 Task: Report abuse to  page of Meta
Action: Mouse moved to (501, 61)
Screenshot: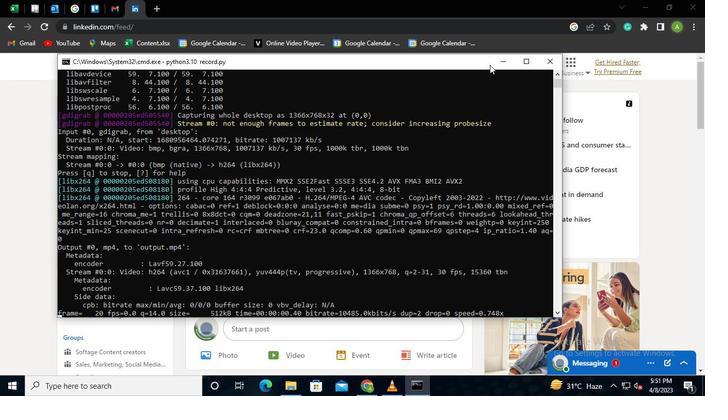 
Action: Mouse pressed left at (501, 61)
Screenshot: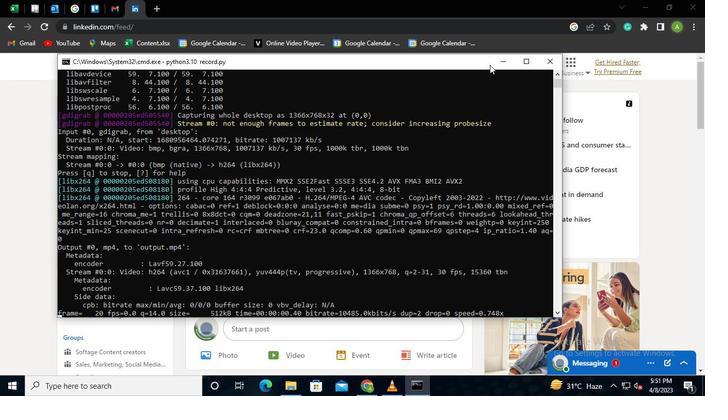 
Action: Mouse moved to (150, 69)
Screenshot: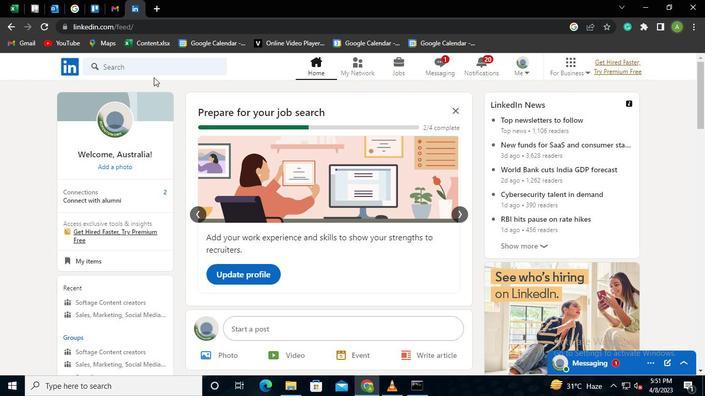 
Action: Mouse pressed left at (150, 69)
Screenshot: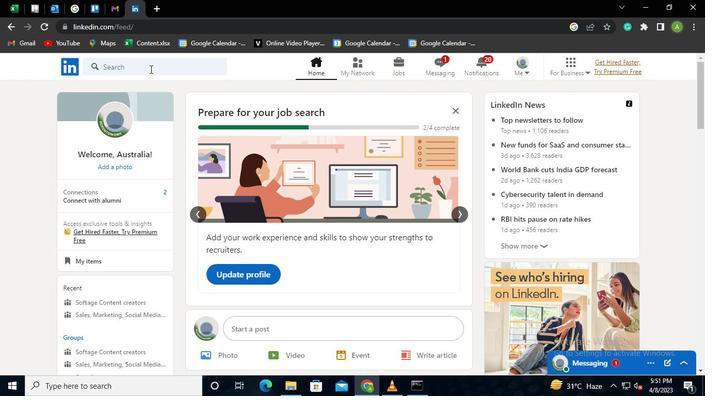 
Action: Keyboard Key.shift
Screenshot: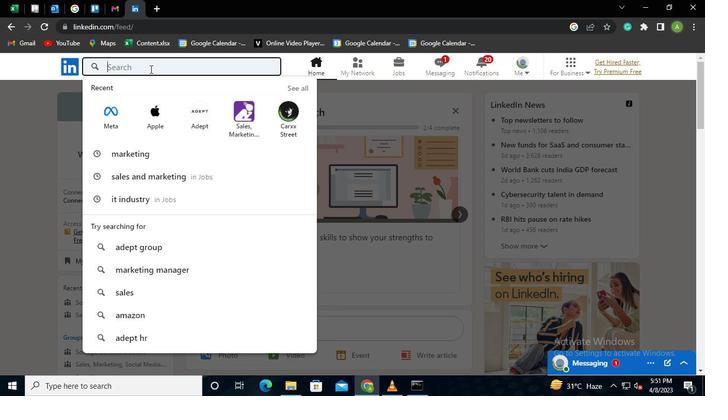 
Action: Keyboard M
Screenshot: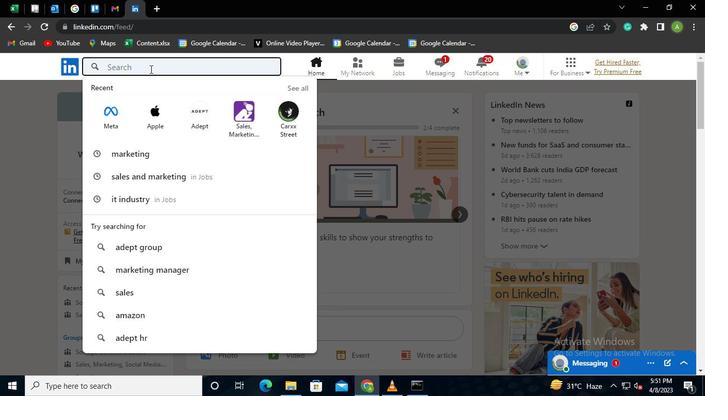 
Action: Keyboard e
Screenshot: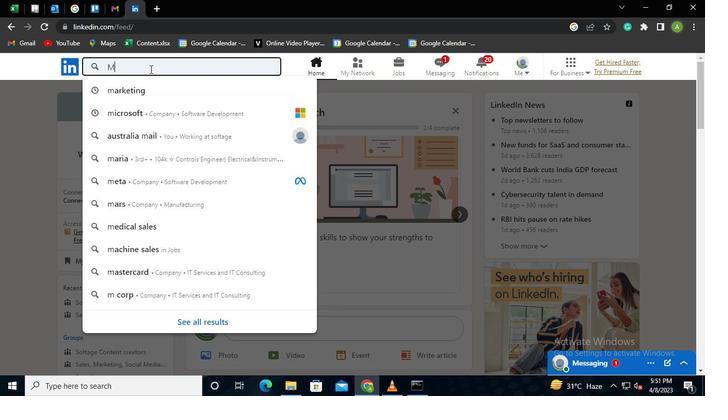 
Action: Keyboard t
Screenshot: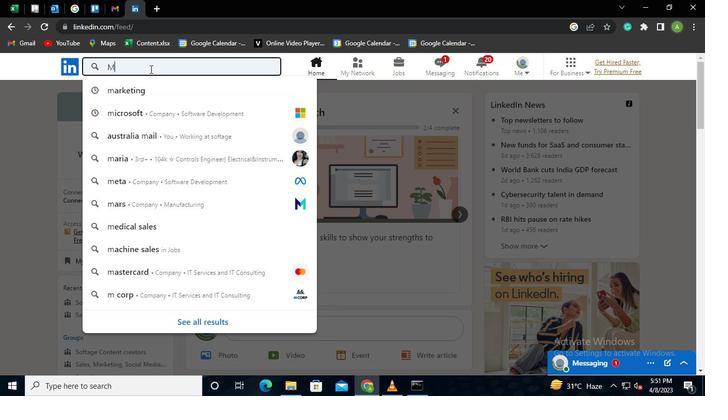 
Action: Keyboard a
Screenshot: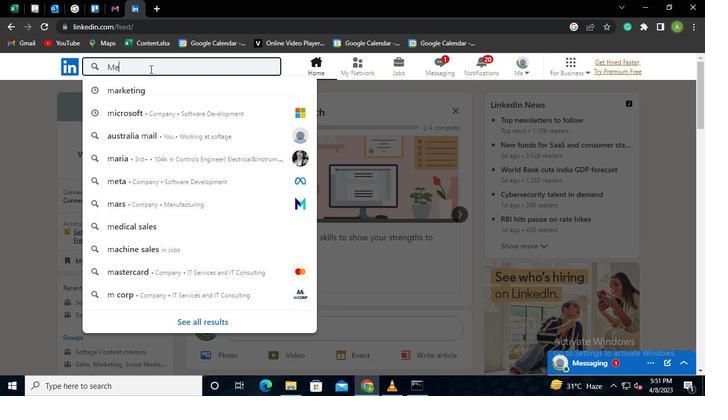 
Action: Keyboard Key.enter
Screenshot: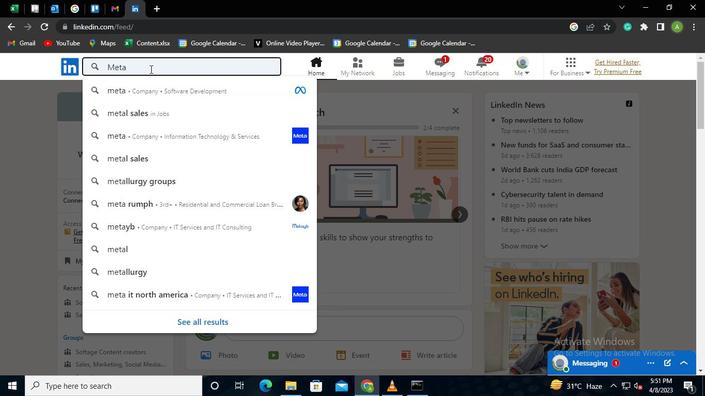 
Action: Mouse moved to (221, 153)
Screenshot: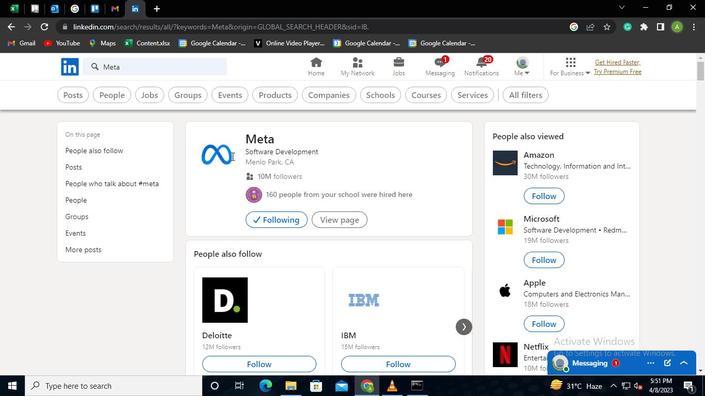 
Action: Mouse pressed left at (221, 153)
Screenshot: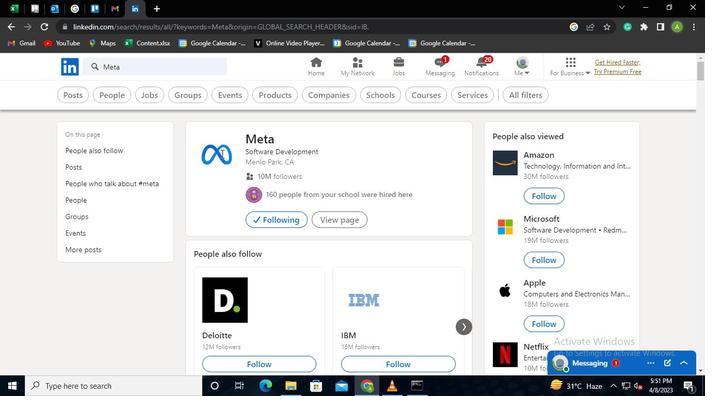 
Action: Mouse moved to (245, 257)
Screenshot: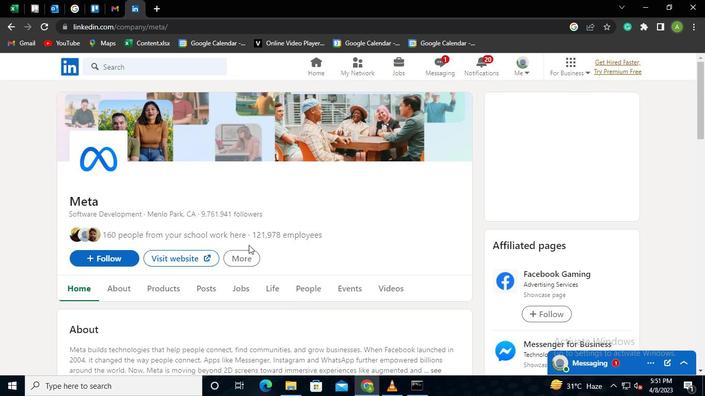 
Action: Mouse pressed left at (245, 257)
Screenshot: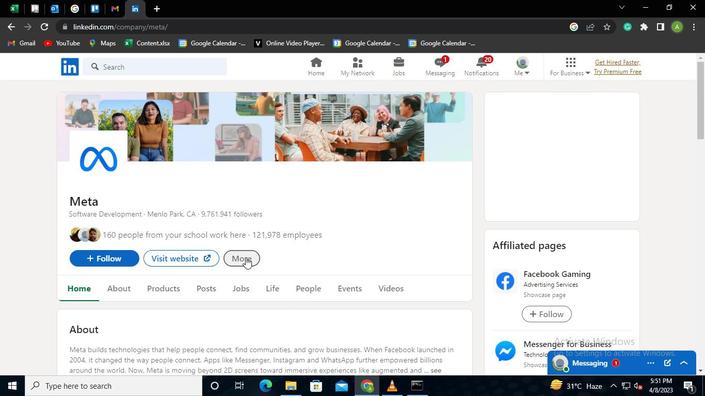 
Action: Mouse moved to (259, 299)
Screenshot: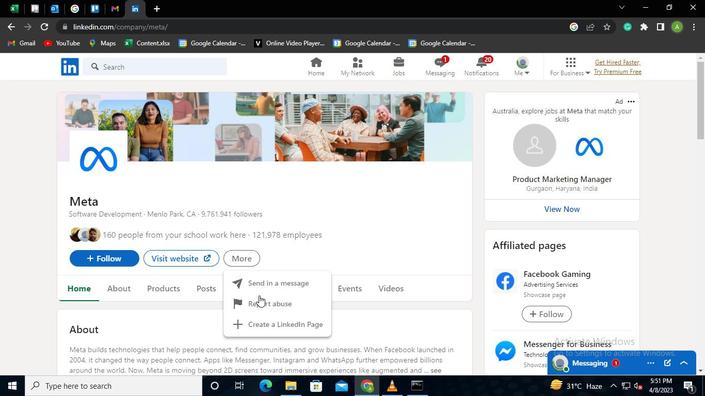 
Action: Mouse pressed left at (259, 299)
Screenshot: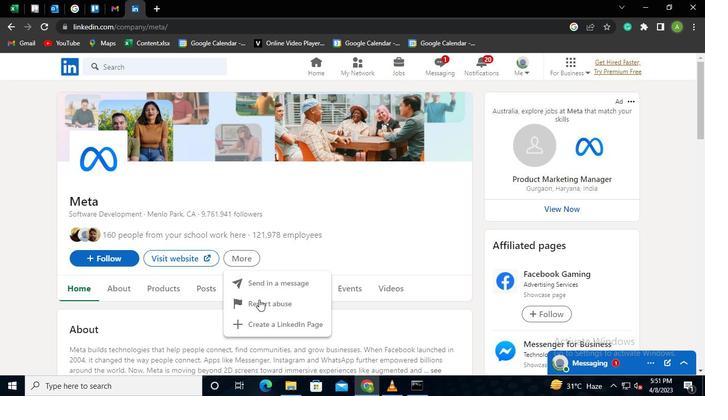 
Action: Mouse moved to (255, 135)
Screenshot: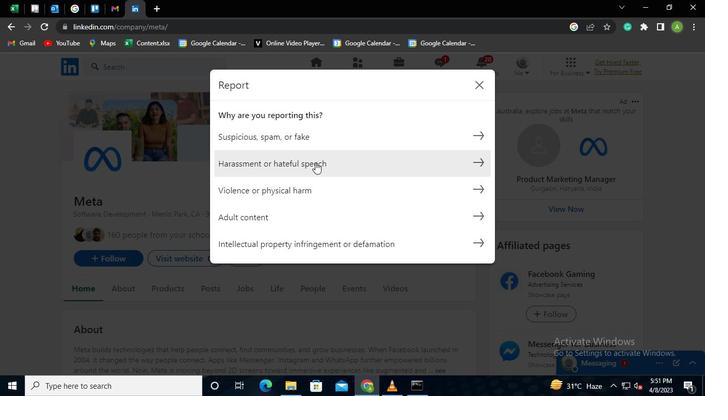 
Action: Mouse pressed left at (255, 135)
Screenshot: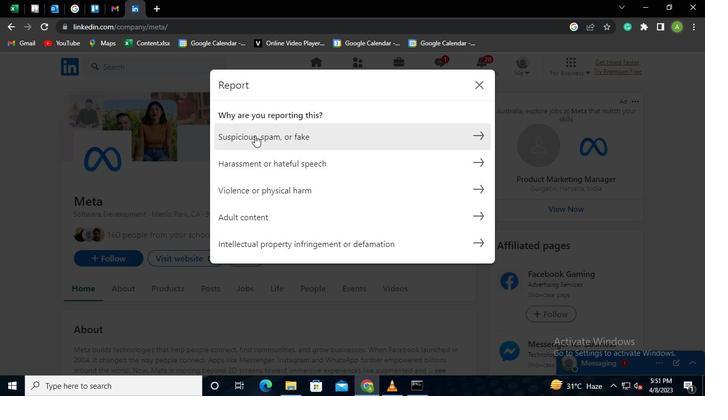 
Action: Mouse moved to (233, 136)
Screenshot: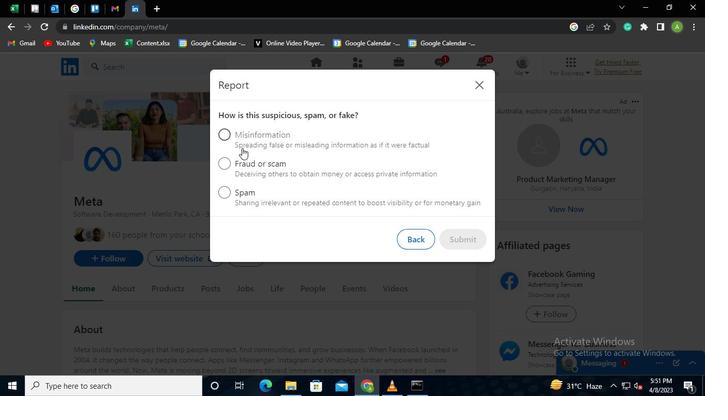 
Action: Mouse pressed left at (233, 136)
Screenshot: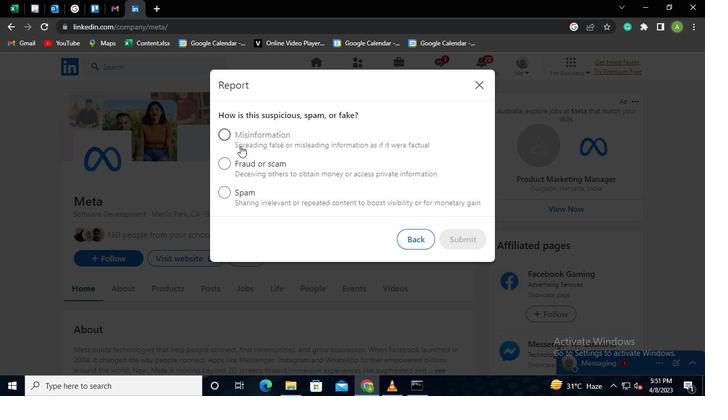 
Action: Mouse moved to (474, 283)
Screenshot: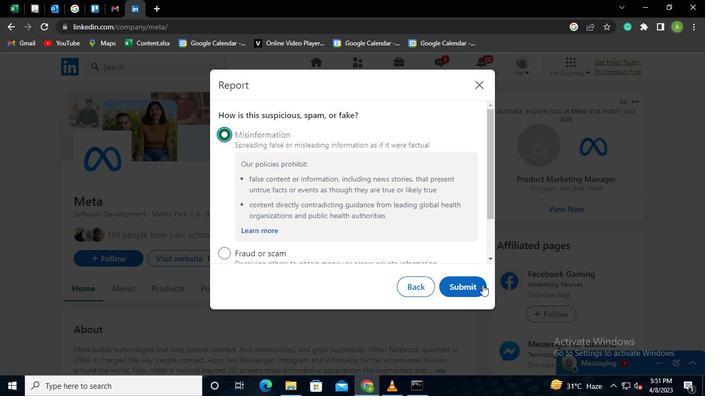 
Action: Mouse pressed left at (474, 283)
Screenshot: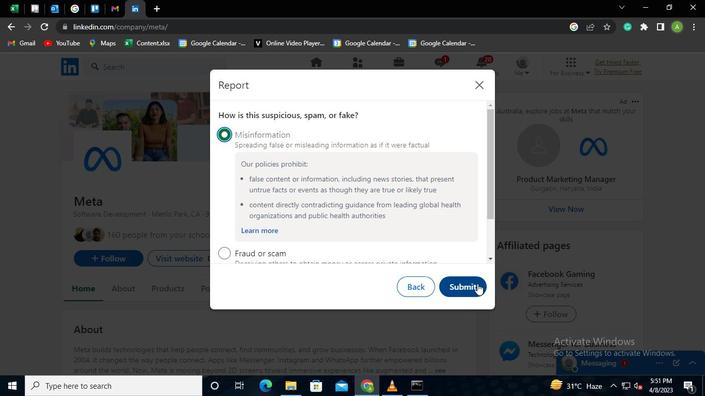 
Action: Mouse moved to (222, 164)
Screenshot: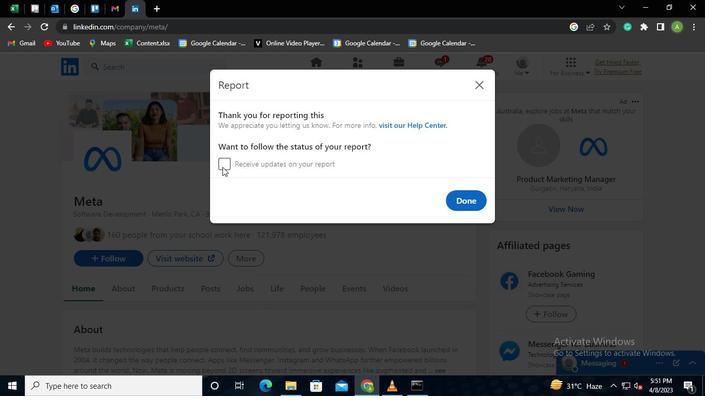 
Action: Mouse pressed left at (222, 164)
Screenshot: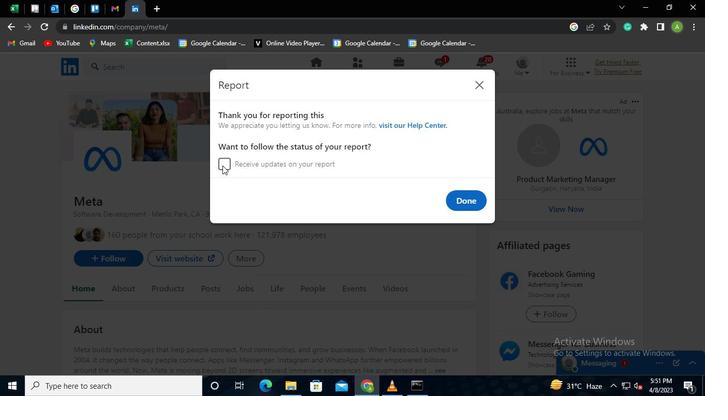 
Action: Mouse moved to (473, 196)
Screenshot: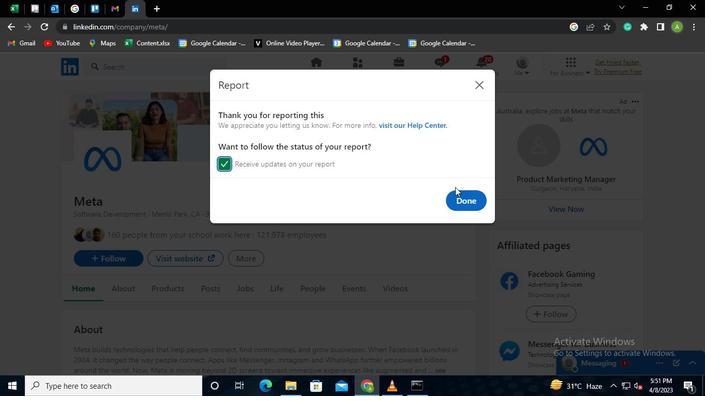 
Action: Mouse pressed left at (473, 196)
Screenshot: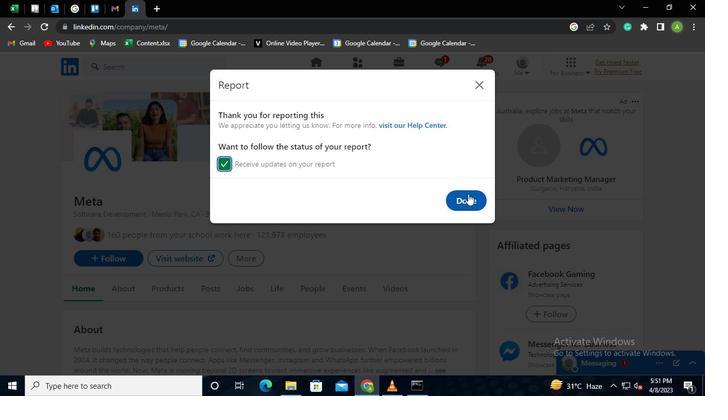 
Action: Mouse moved to (419, 389)
Screenshot: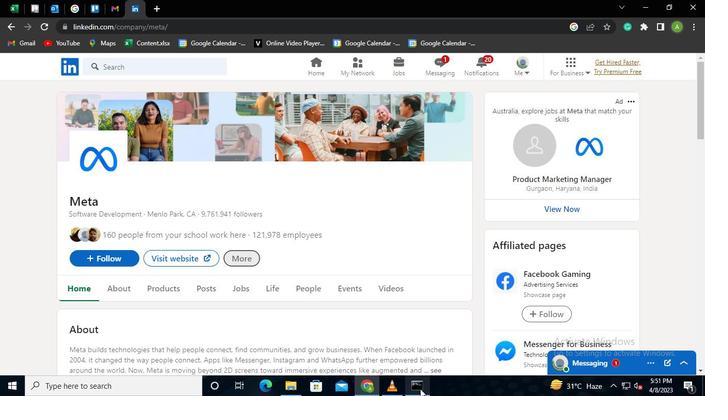 
Action: Mouse pressed left at (419, 389)
Screenshot: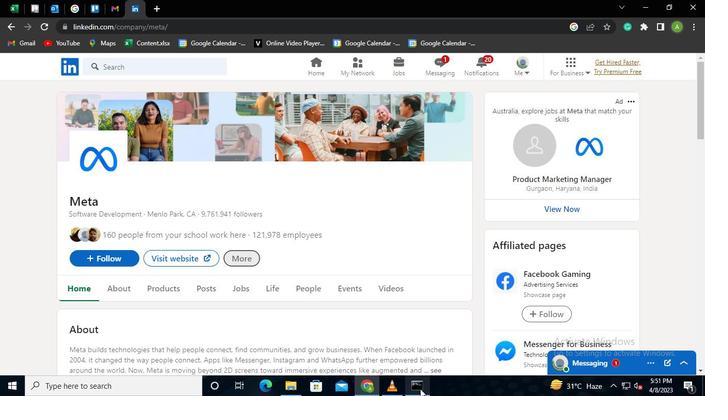 
Action: Mouse moved to (551, 62)
Screenshot: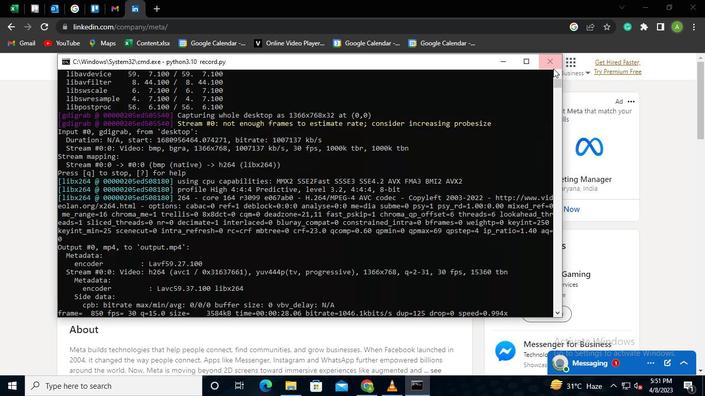 
Action: Mouse pressed left at (551, 62)
Screenshot: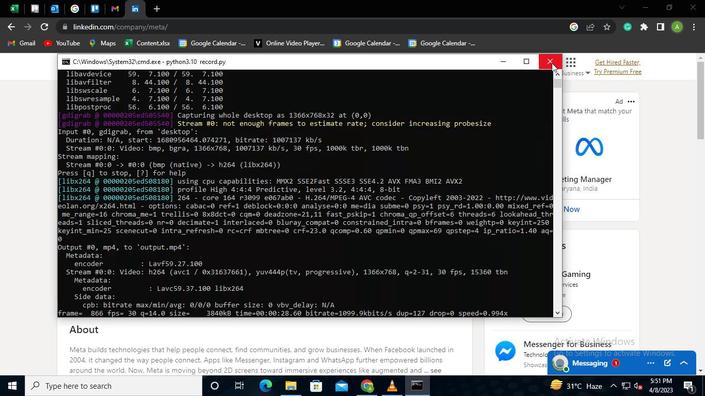 
